Task: Create a task  Improve form validation for better user input handling , assign it to team member softage.6@softage.net in the project ToxicWorks and update the status of the task to  On Track  , set the priority of the task to Low.
Action: Mouse moved to (89, 483)
Screenshot: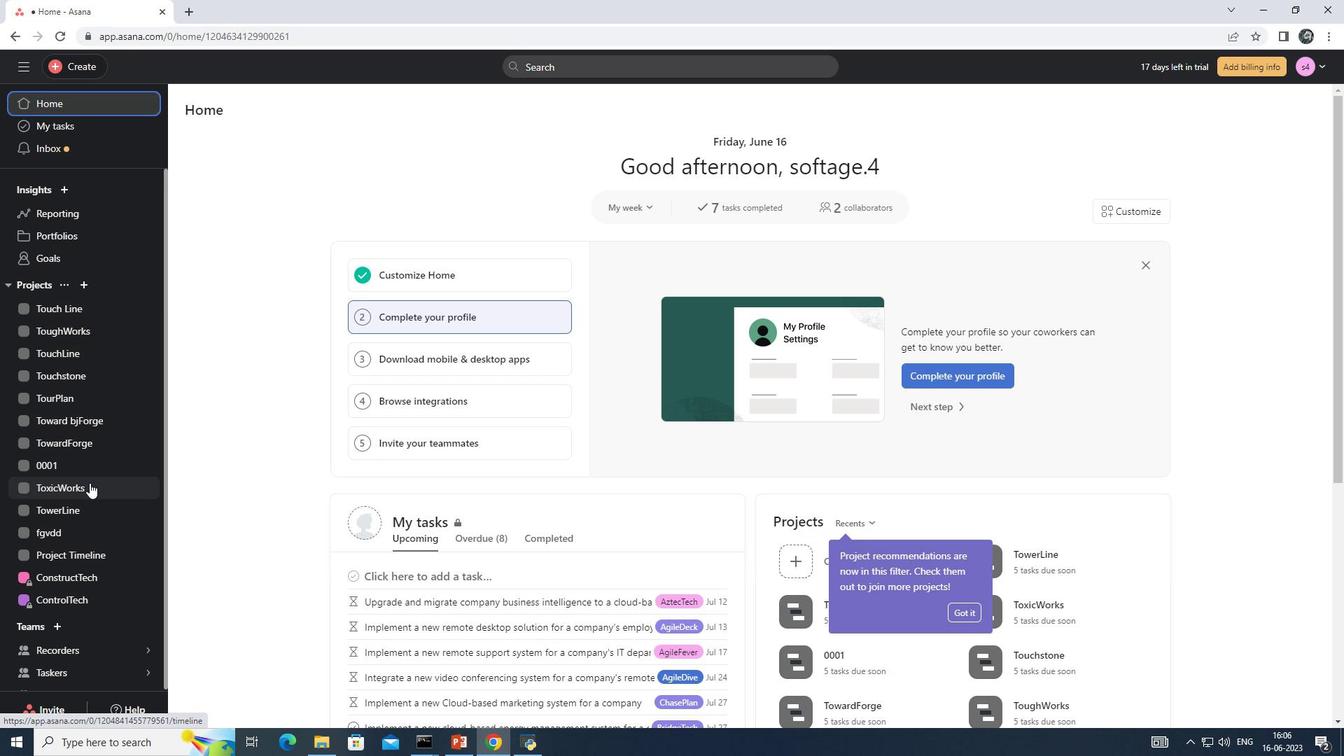 
Action: Mouse pressed left at (89, 483)
Screenshot: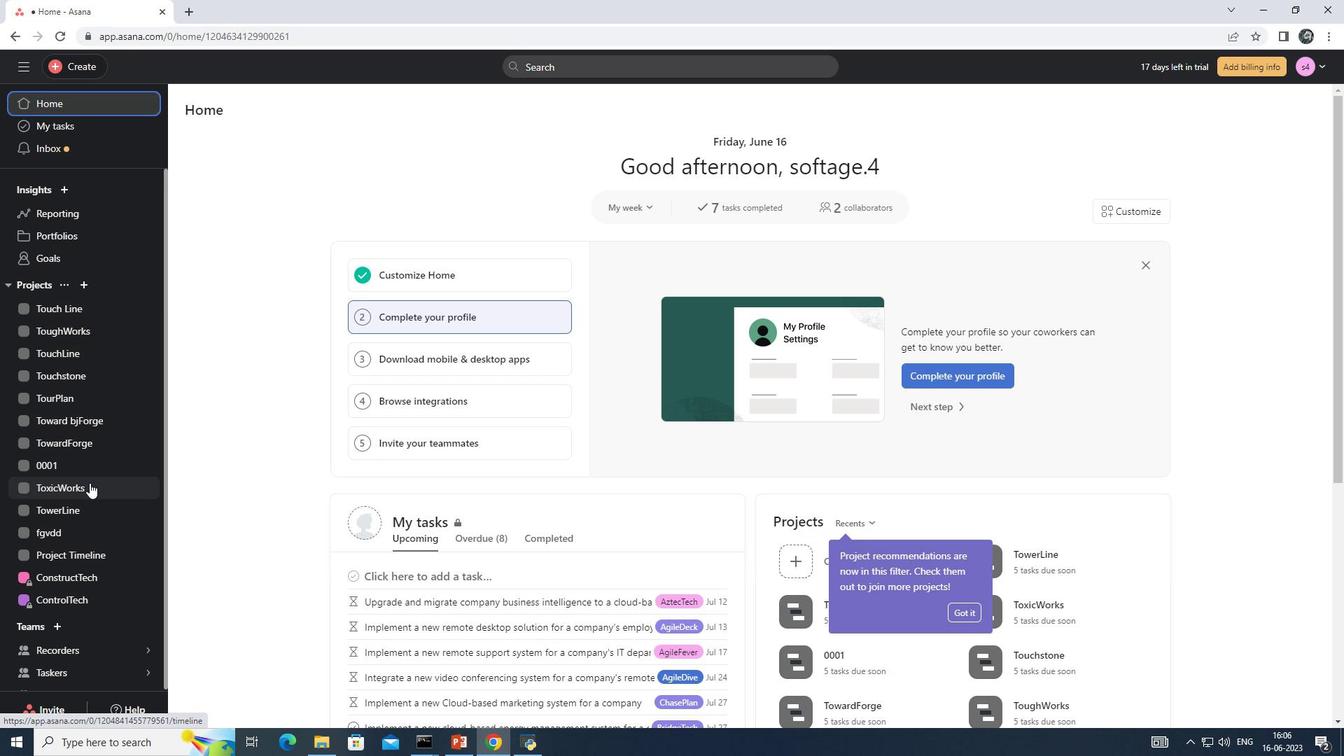 
Action: Mouse moved to (249, 140)
Screenshot: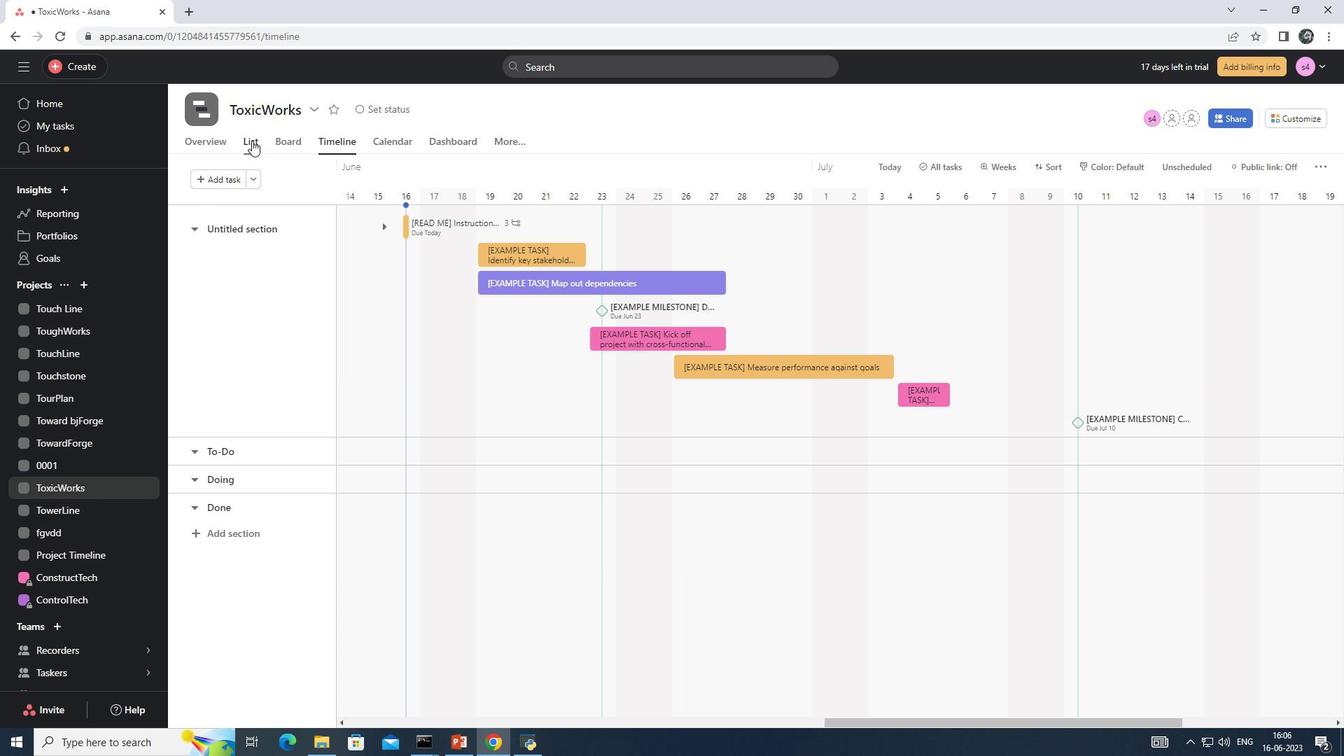 
Action: Mouse pressed left at (249, 140)
Screenshot: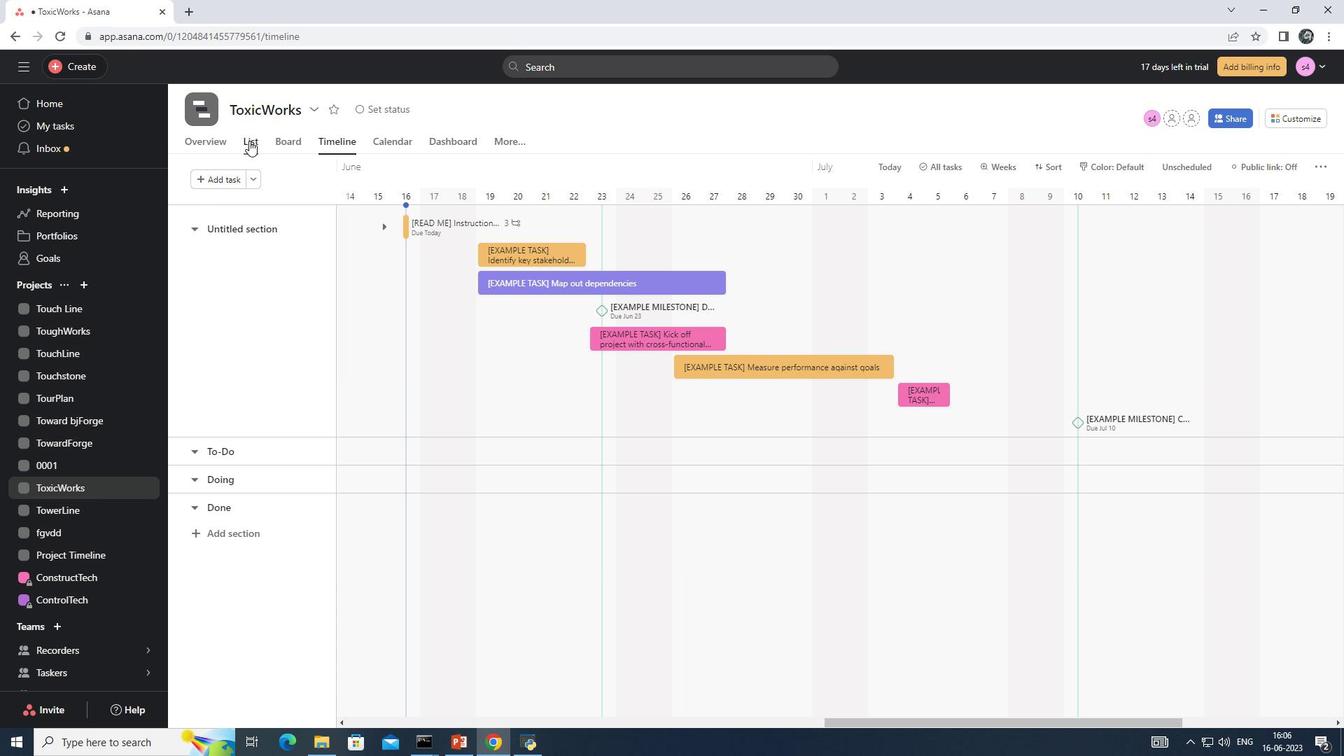 
Action: Mouse moved to (204, 175)
Screenshot: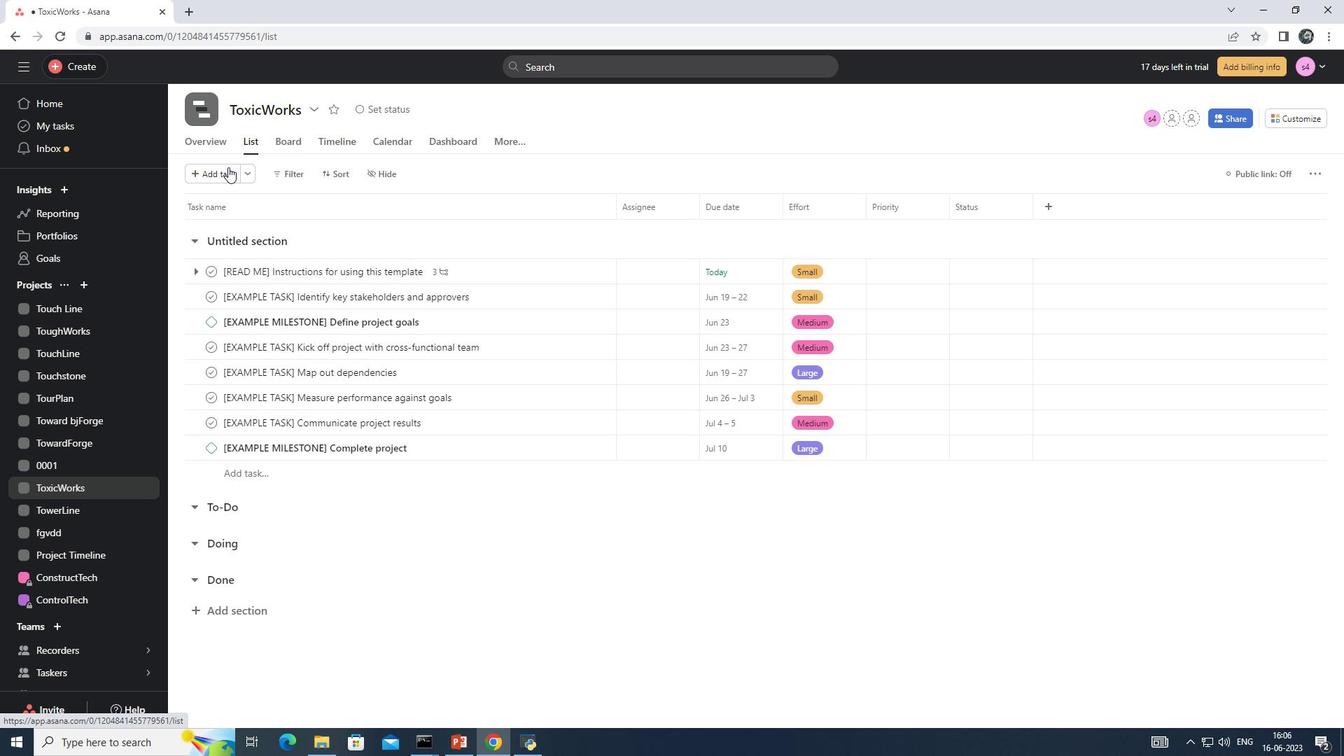 
Action: Mouse pressed left at (204, 175)
Screenshot: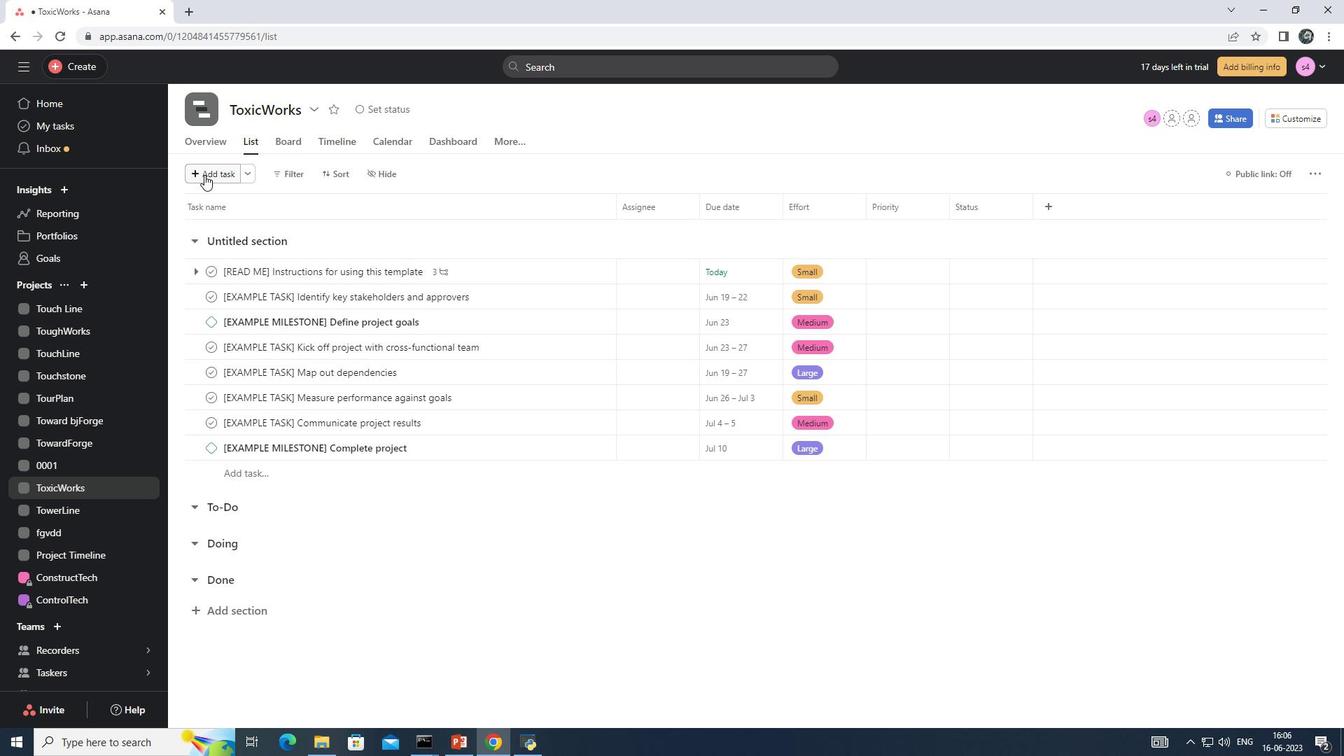 
Action: Mouse moved to (252, 273)
Screenshot: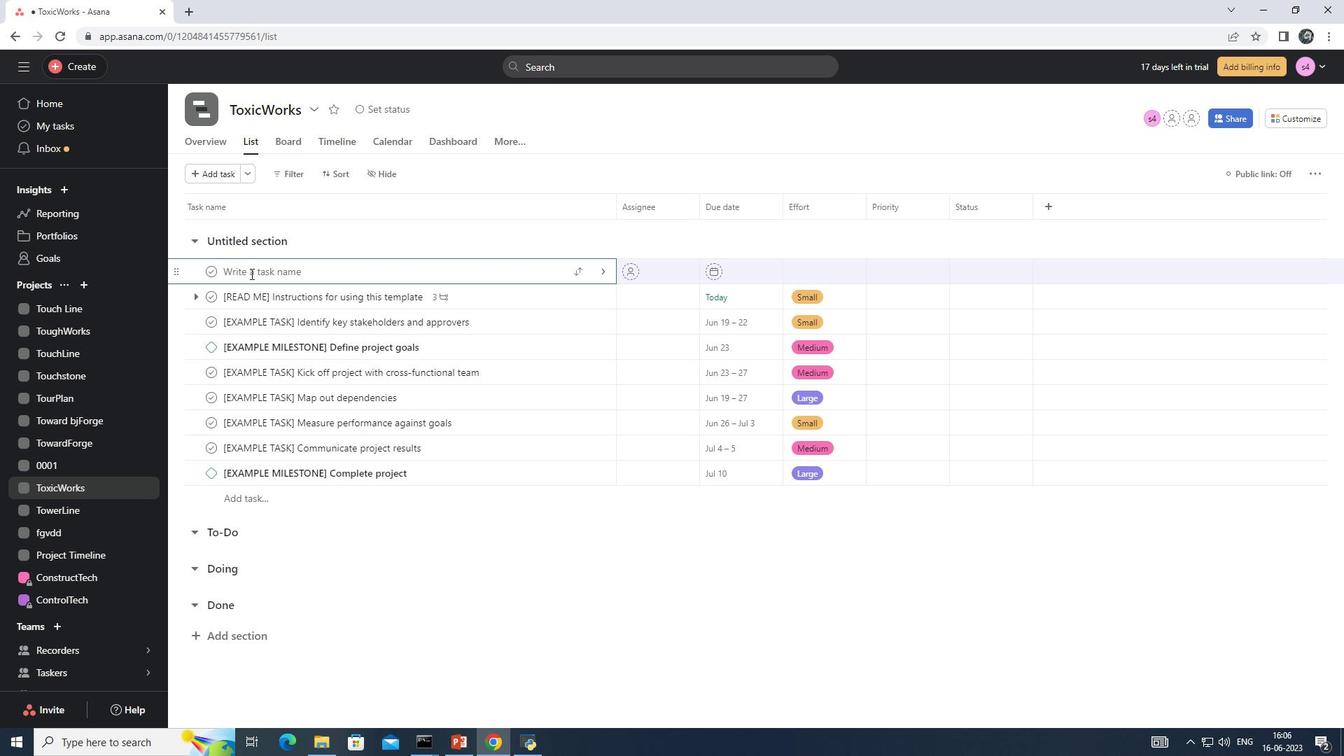
Action: Key pressed <Key.shift>Improve<Key.space>form<Key.space>validation<Key.space>for<Key.space>better<Key.space>user<Key.space>input<Key.space>handling
Screenshot: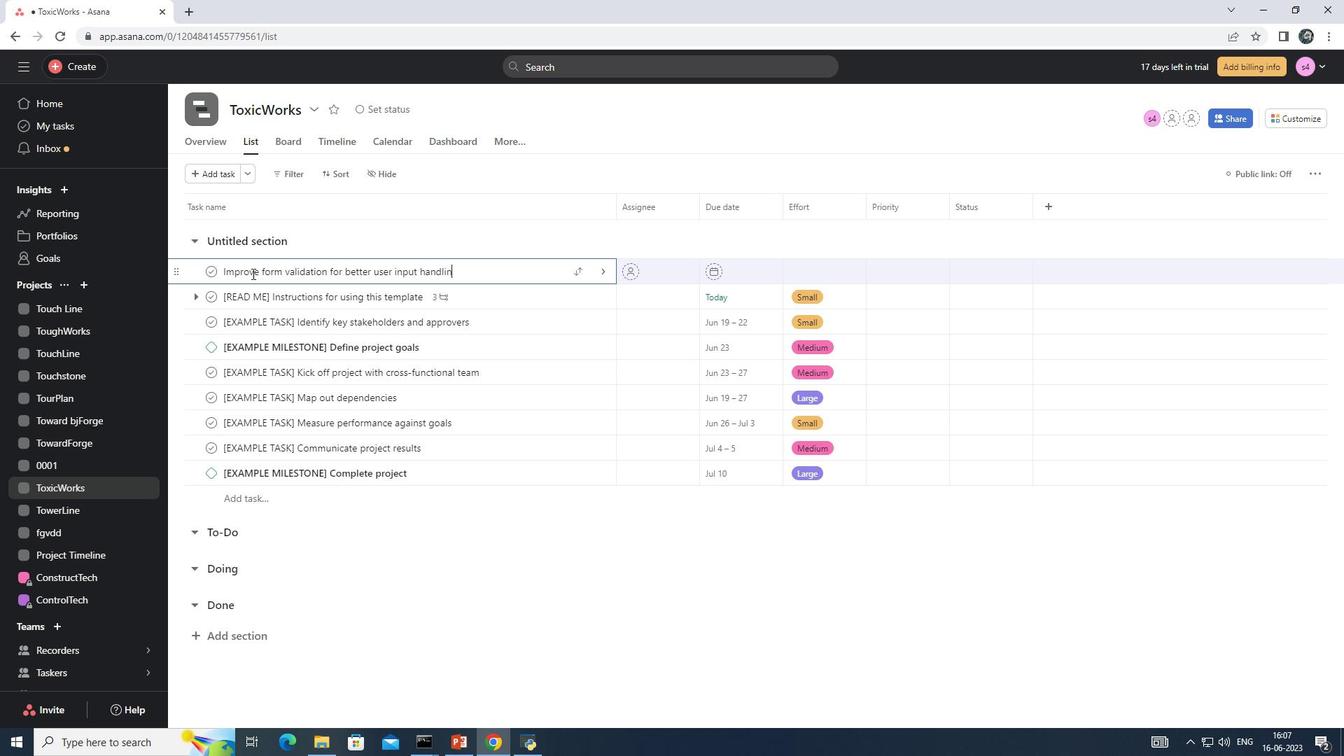 
Action: Mouse moved to (651, 270)
Screenshot: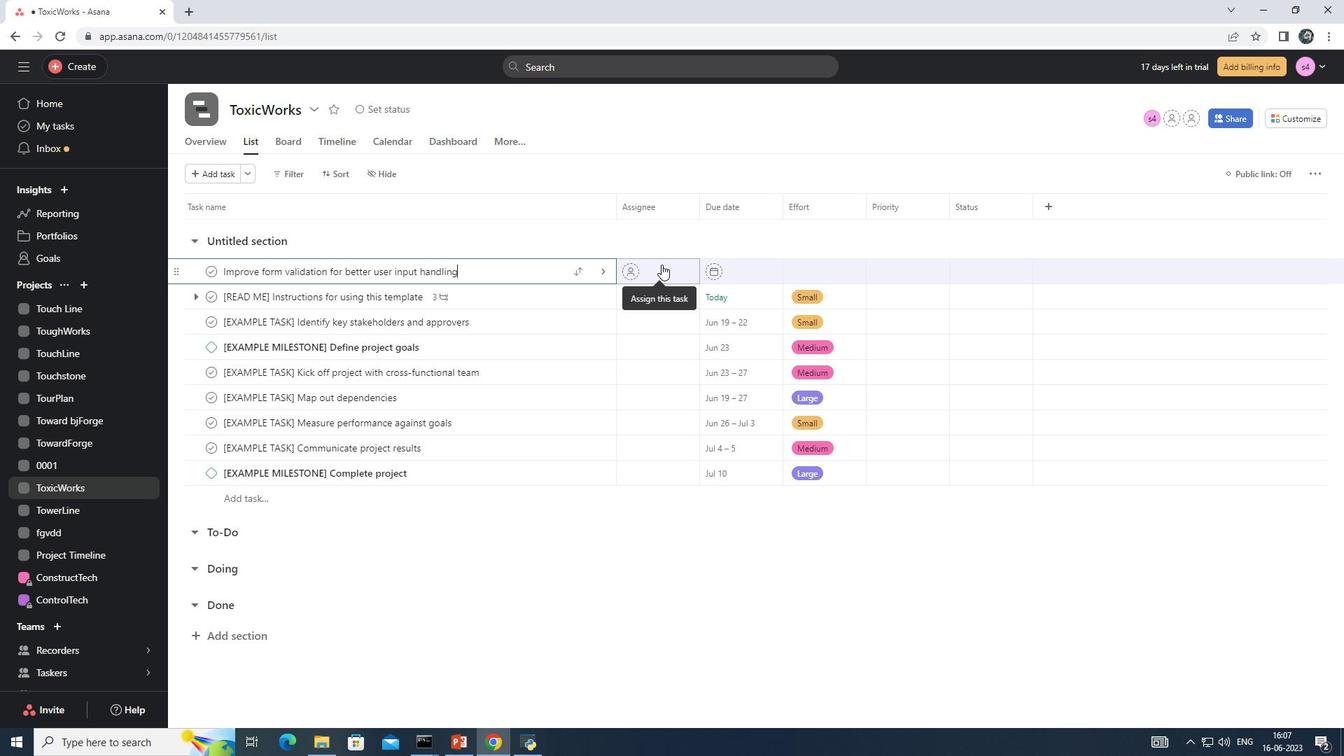 
Action: Mouse pressed left at (651, 270)
Screenshot: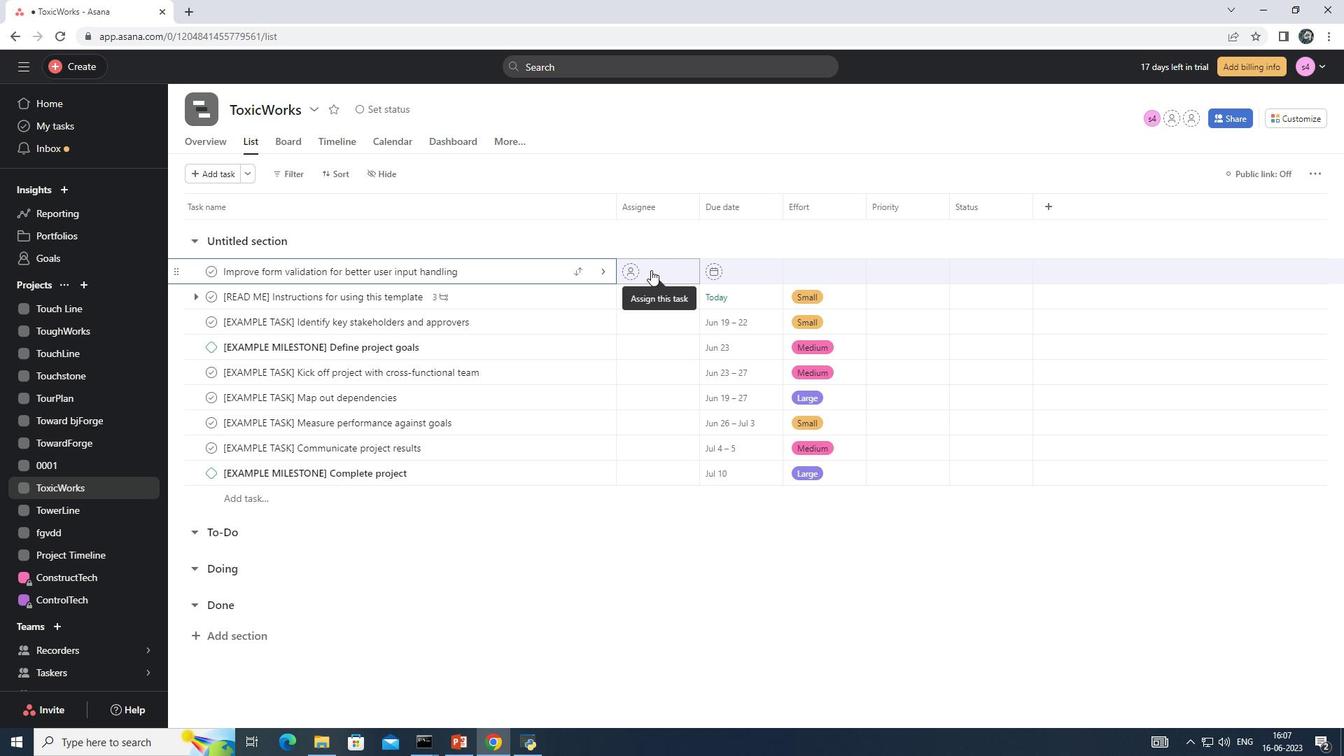 
Action: Key pressed softage.6<Key.shift>@softage<Key.enter>
Screenshot: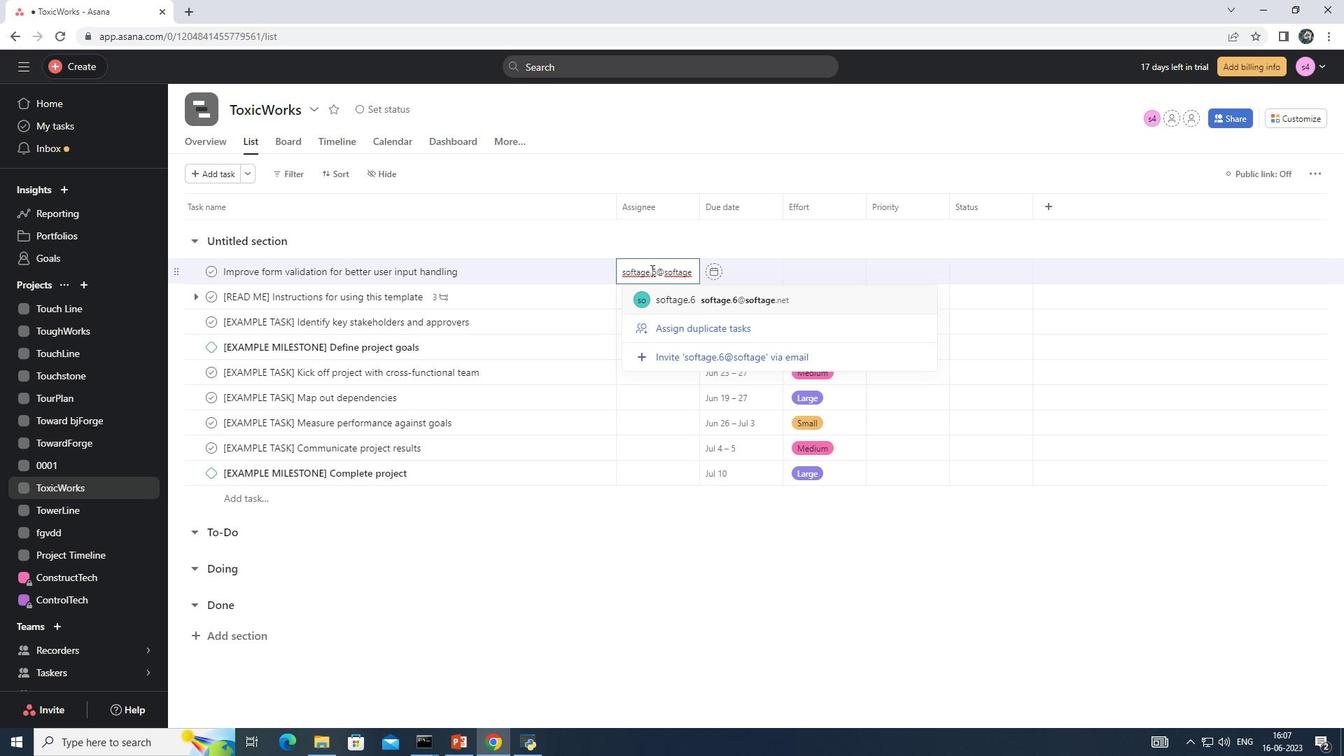 
Action: Mouse moved to (987, 268)
Screenshot: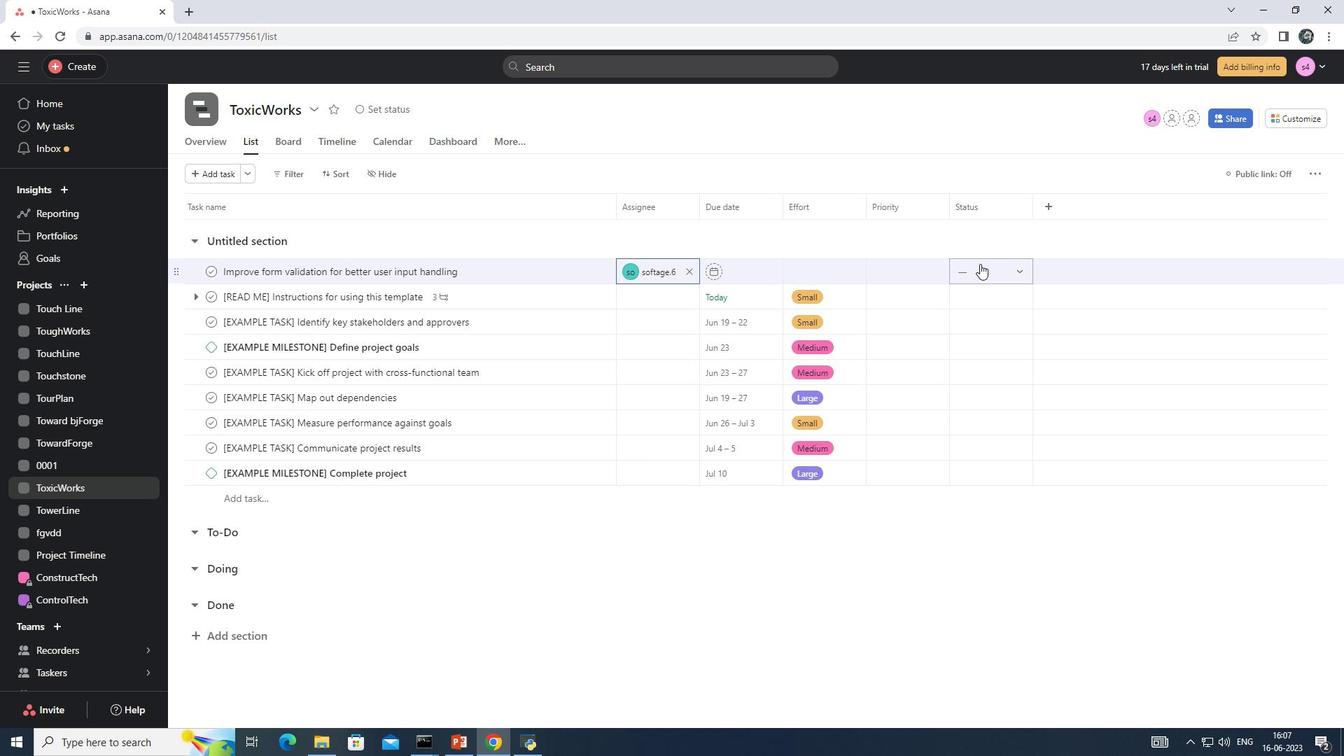 
Action: Mouse pressed left at (987, 268)
Screenshot: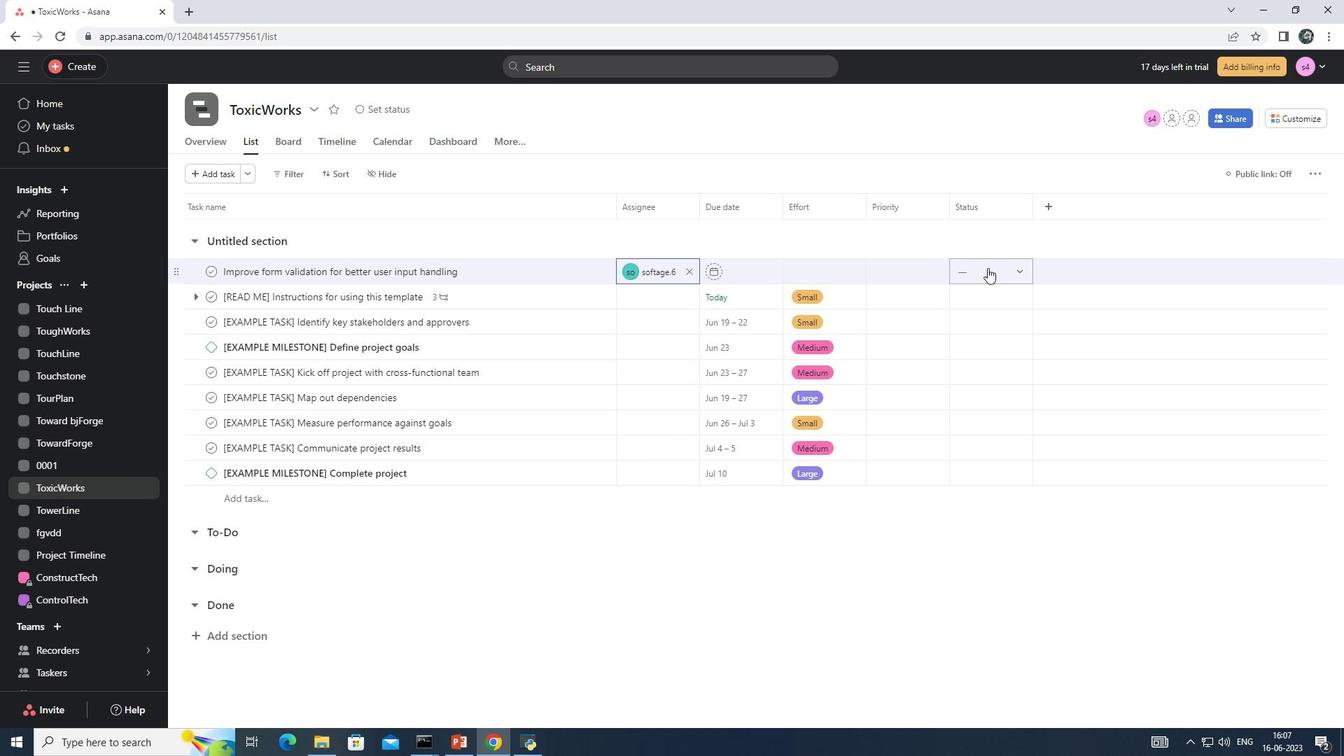 
Action: Mouse moved to (1038, 322)
Screenshot: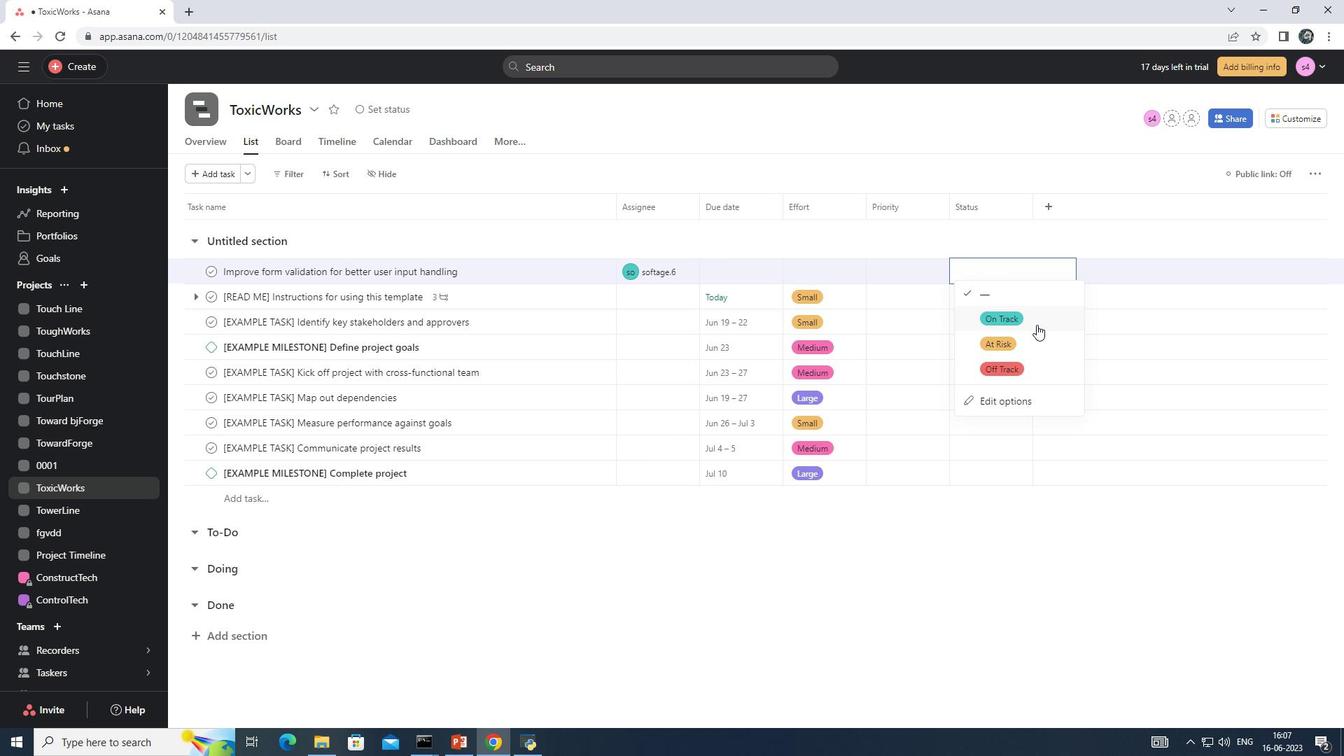 
Action: Mouse pressed left at (1038, 322)
Screenshot: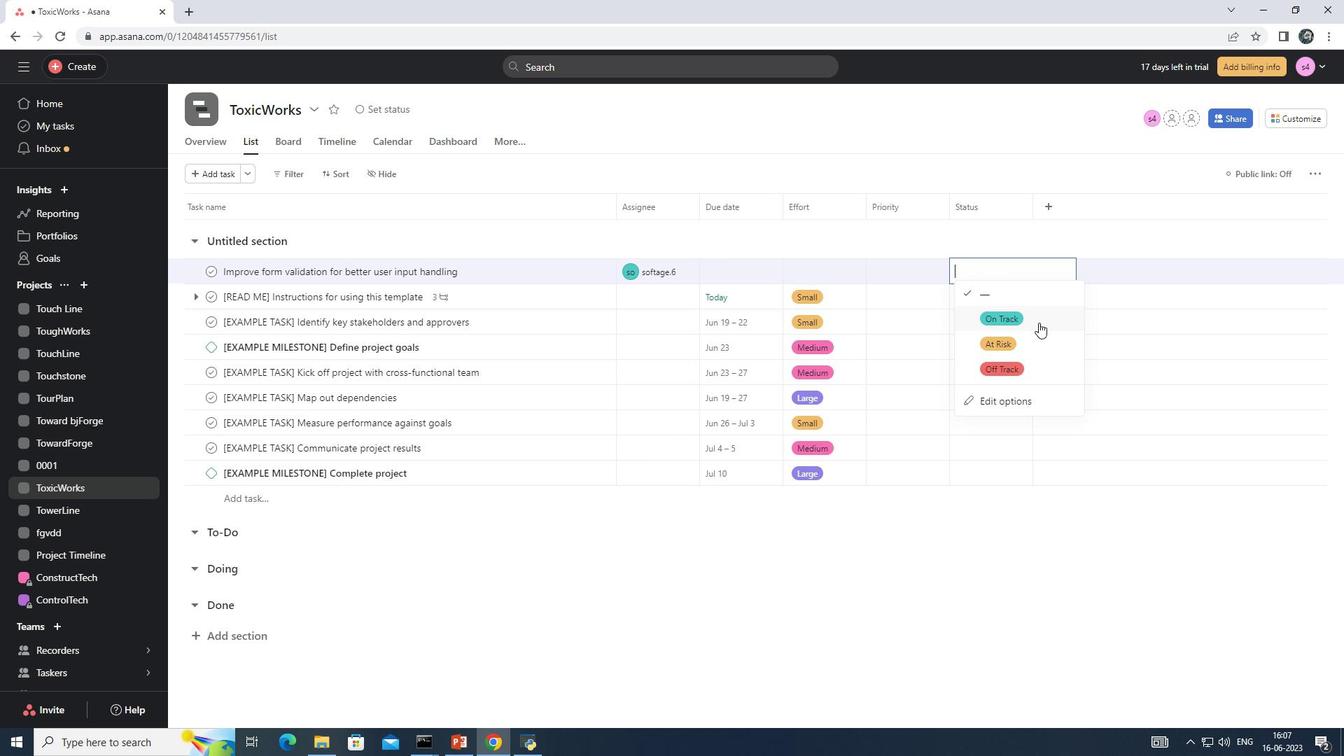 
Action: Mouse moved to (905, 272)
Screenshot: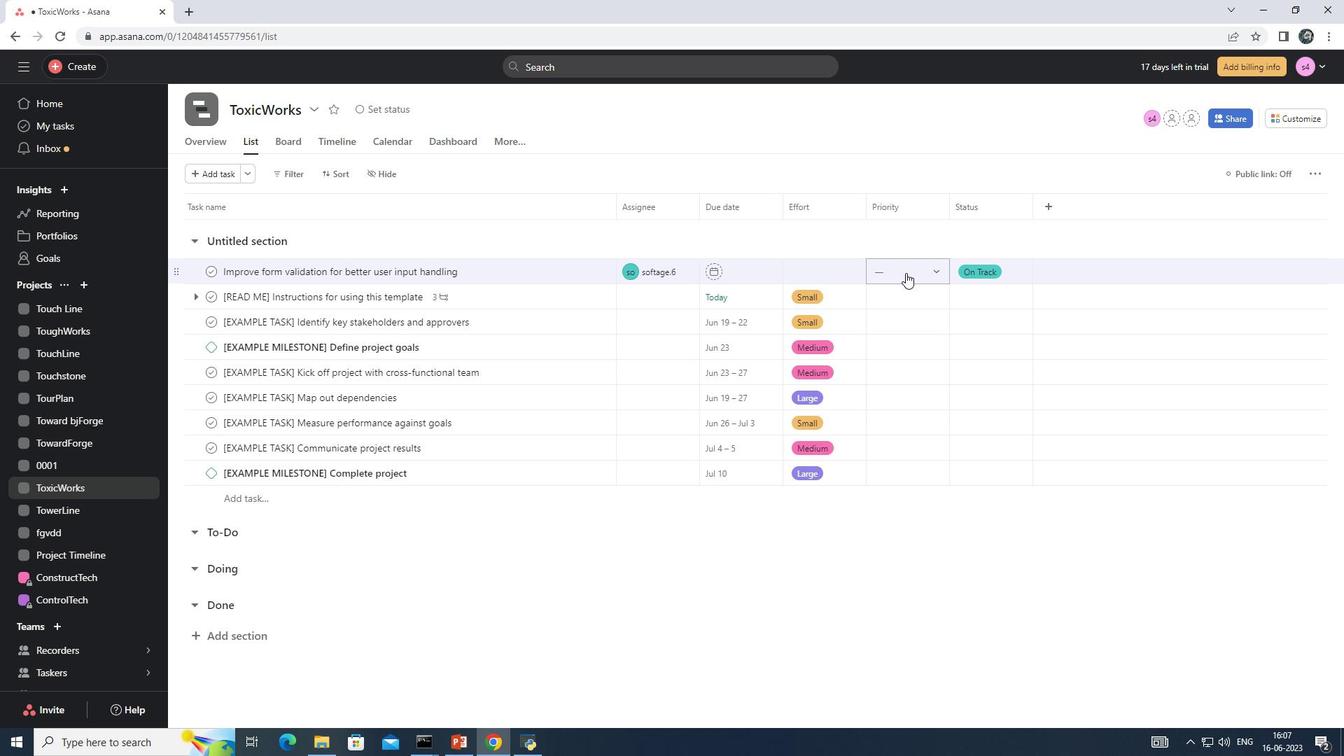 
Action: Mouse pressed left at (905, 272)
Screenshot: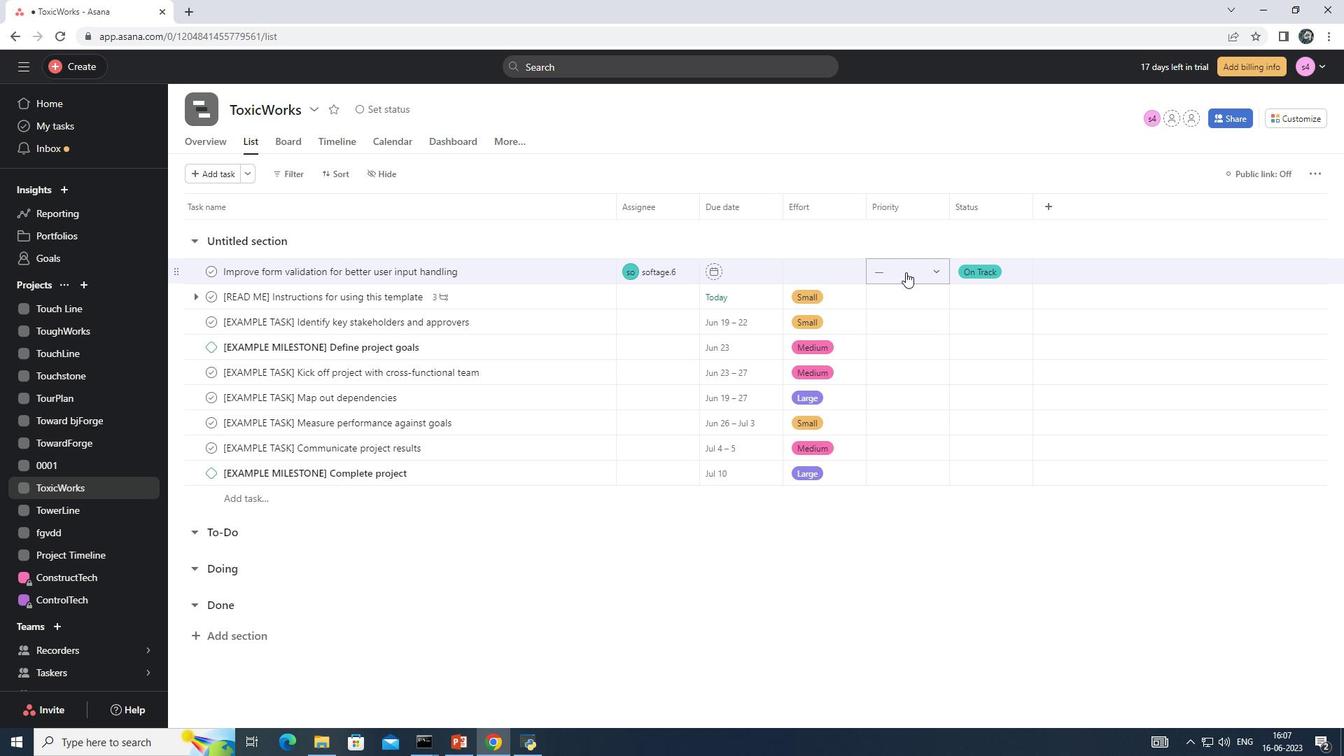 
Action: Mouse moved to (935, 359)
Screenshot: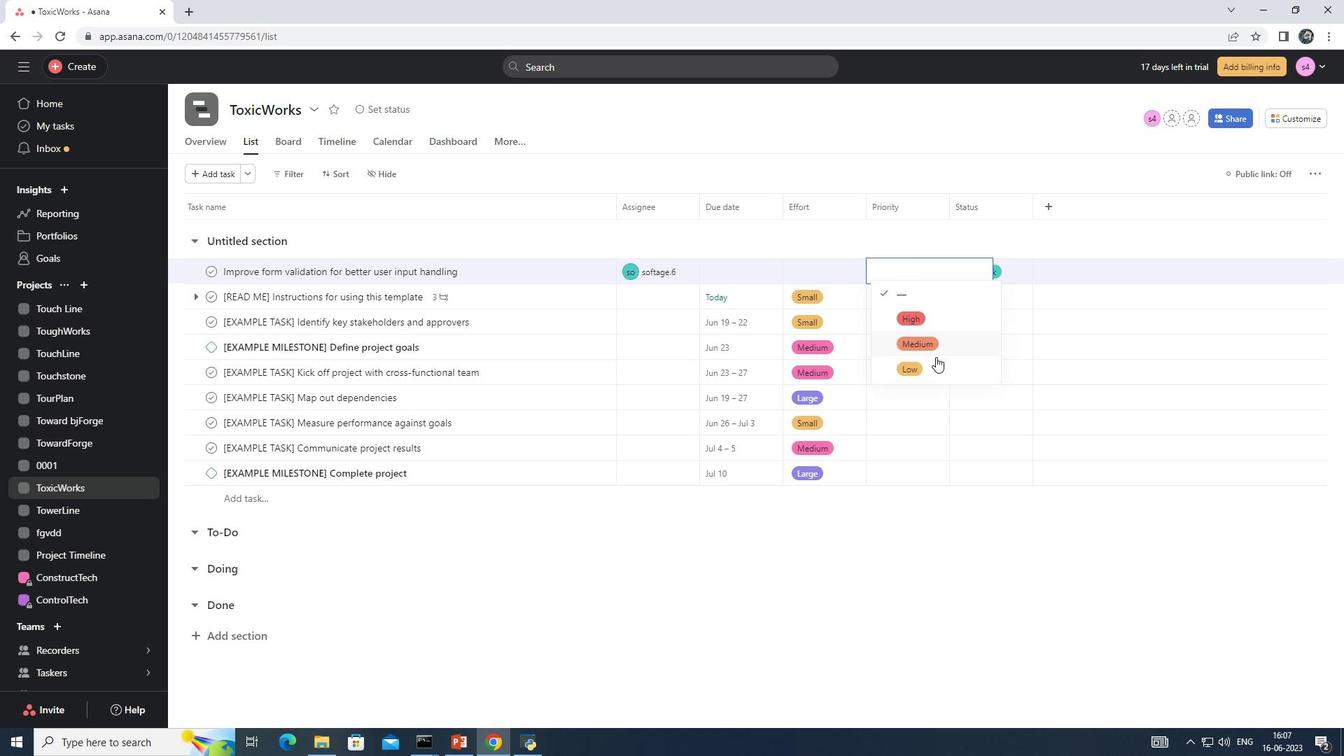 
Action: Mouse pressed left at (935, 359)
Screenshot: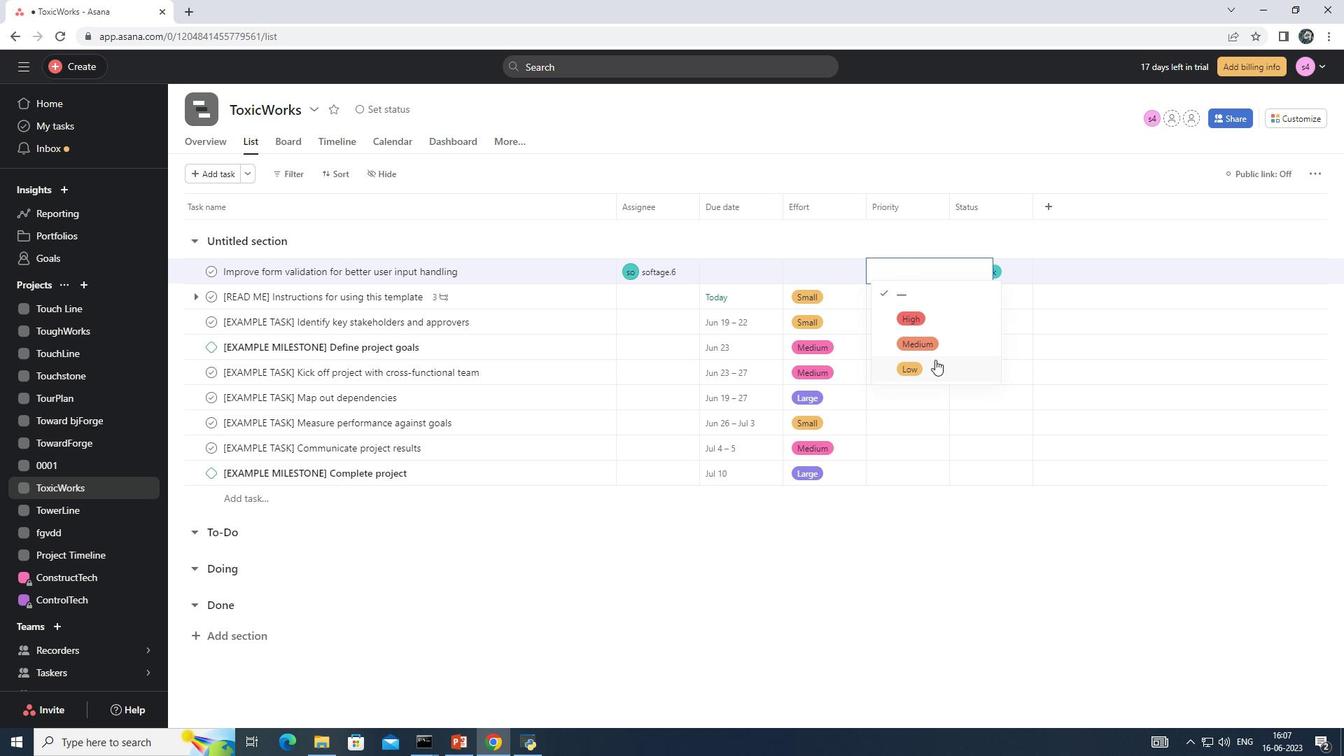 
Action: Mouse moved to (710, 324)
Screenshot: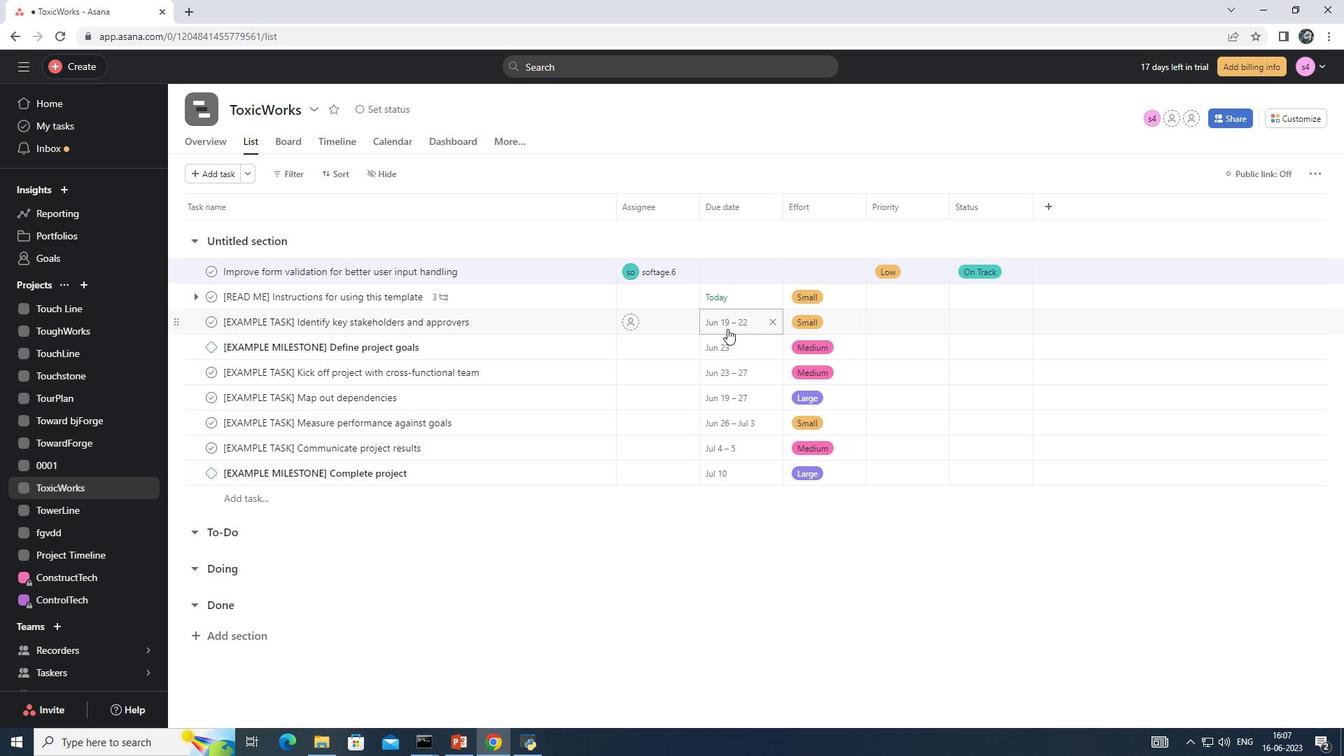 
